 Task: Create a due date automation trigger when advanced on, on the monday of the week a card is due add dates without an overdue due date at 11:00 AM.
Action: Mouse moved to (1196, 97)
Screenshot: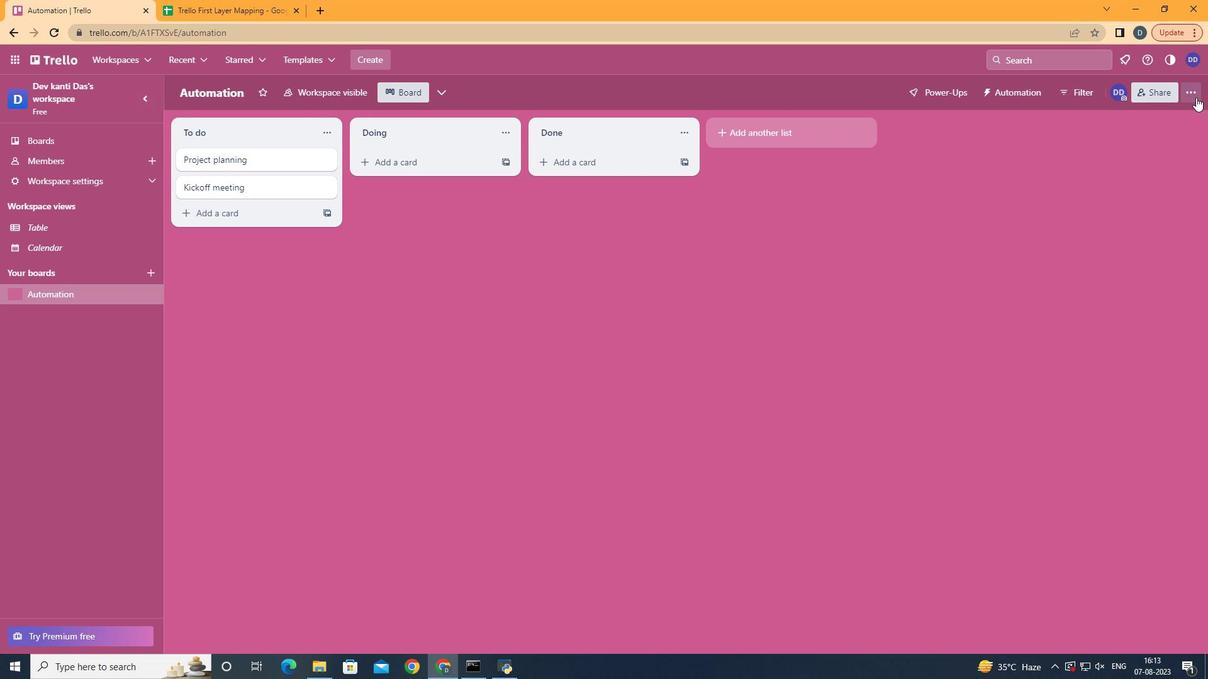 
Action: Mouse pressed left at (1196, 97)
Screenshot: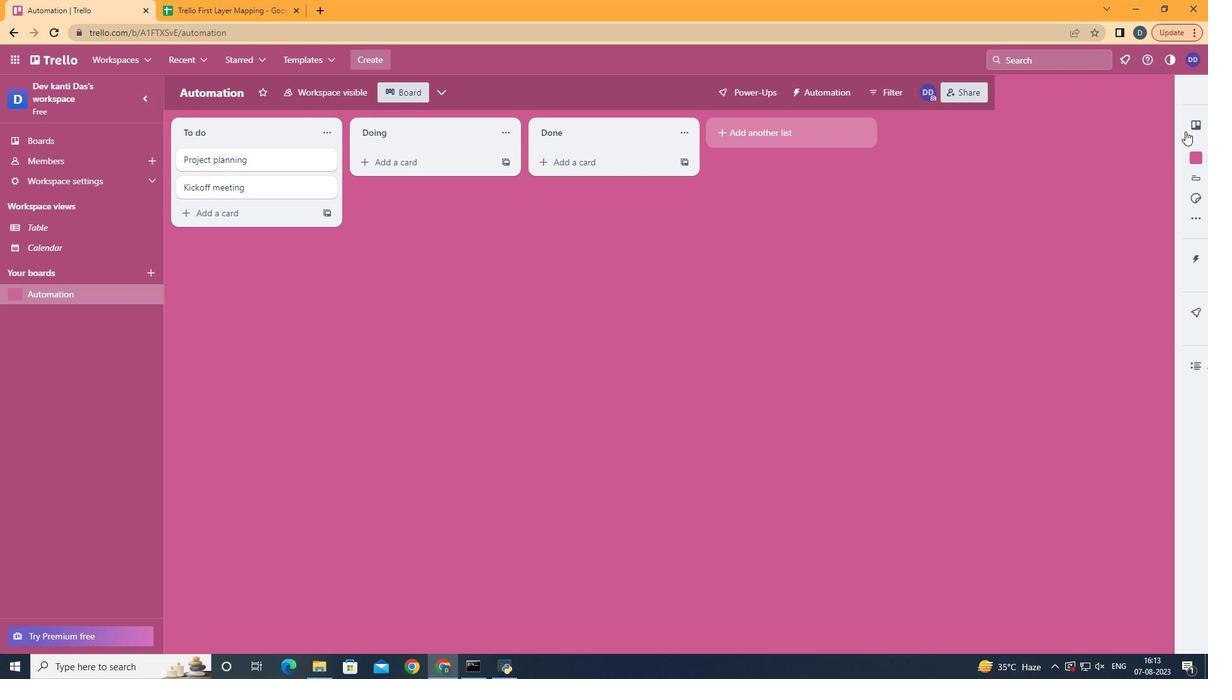 
Action: Mouse moved to (1108, 265)
Screenshot: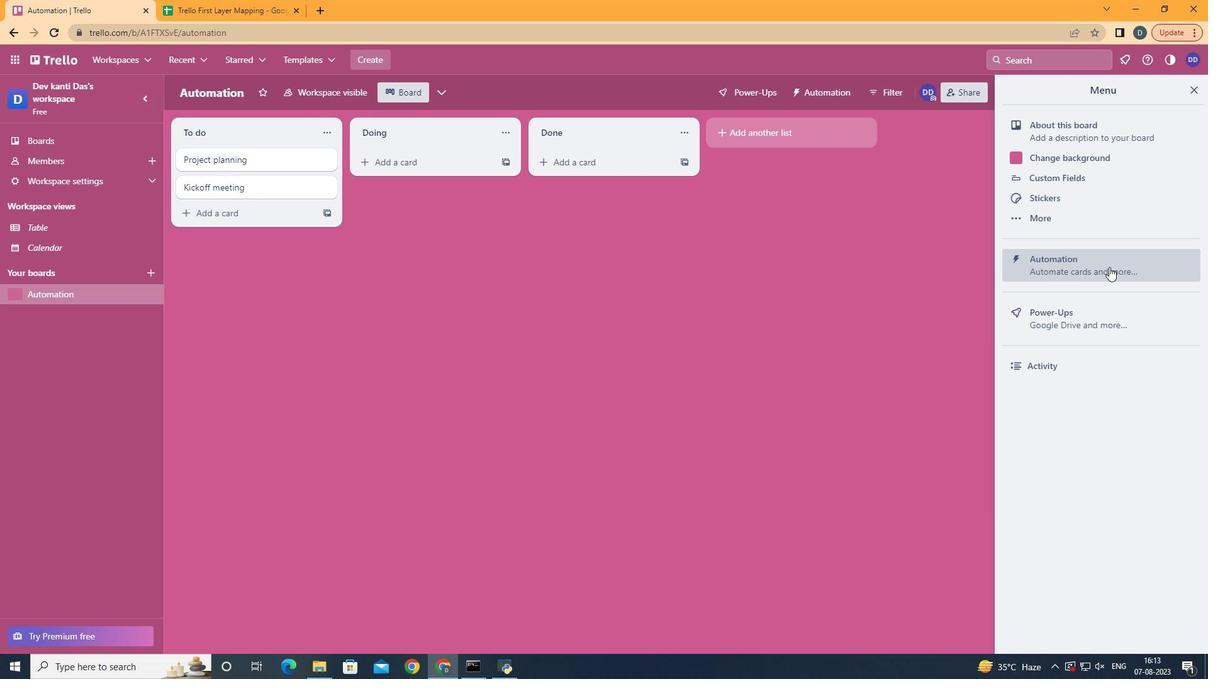 
Action: Mouse pressed left at (1108, 265)
Screenshot: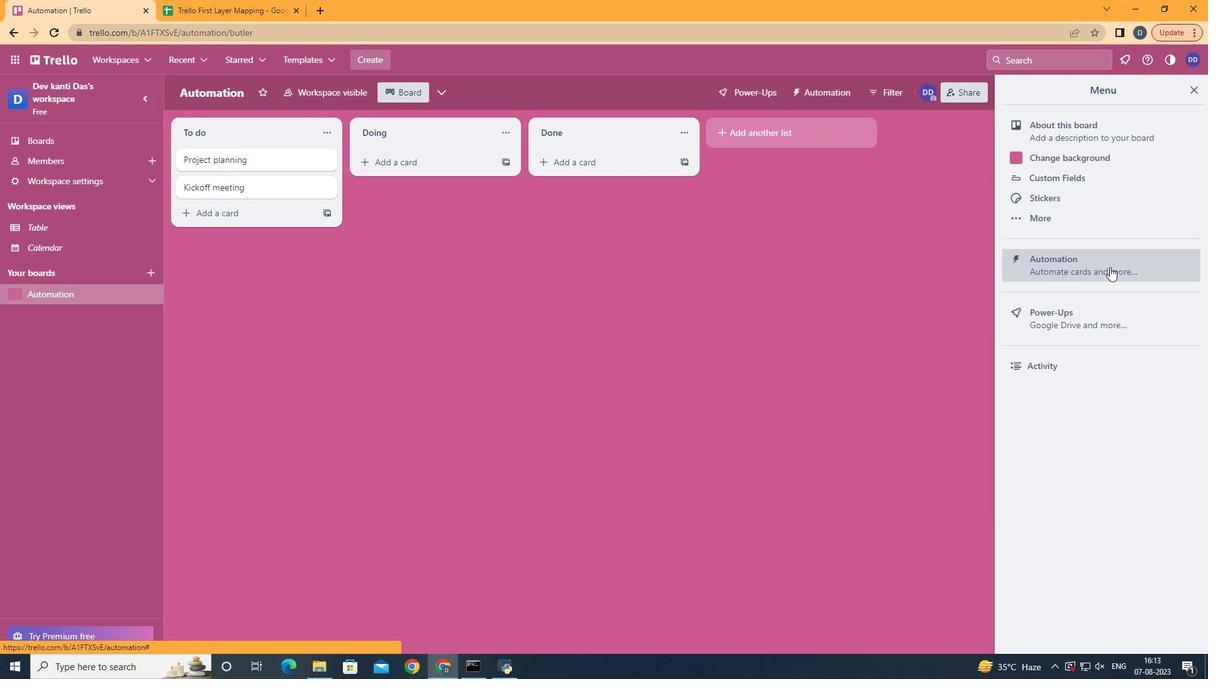 
Action: Mouse moved to (259, 251)
Screenshot: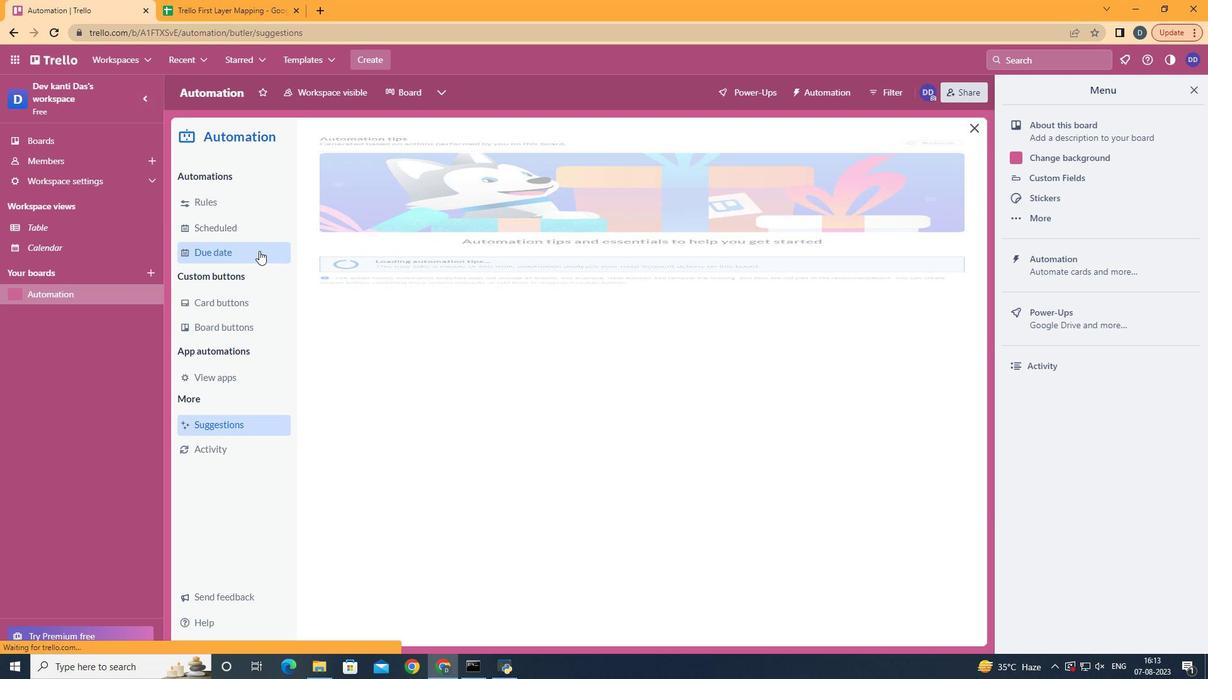 
Action: Mouse pressed left at (259, 251)
Screenshot: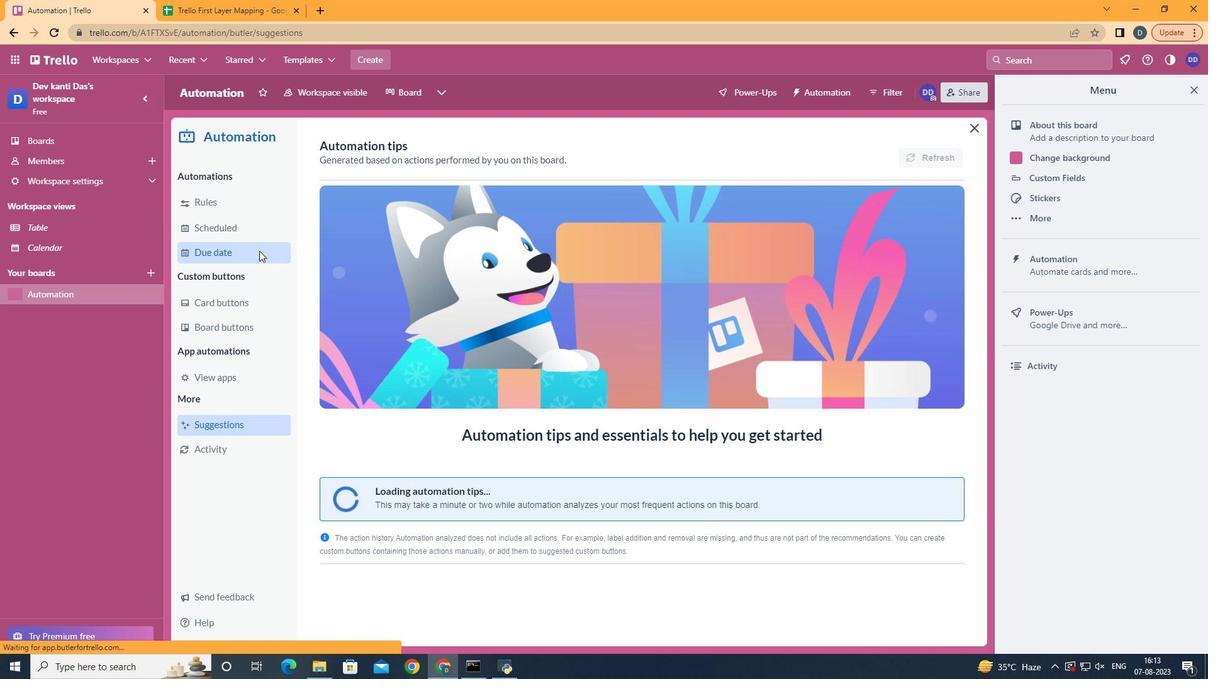 
Action: Mouse moved to (888, 147)
Screenshot: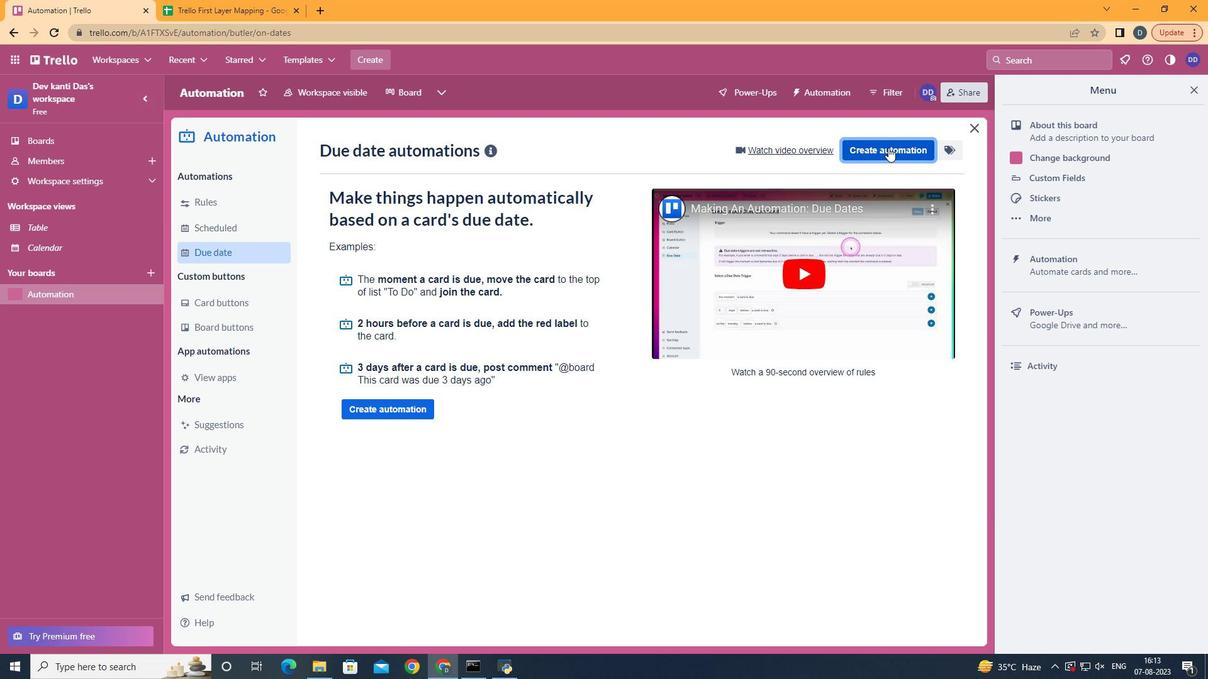 
Action: Mouse pressed left at (888, 147)
Screenshot: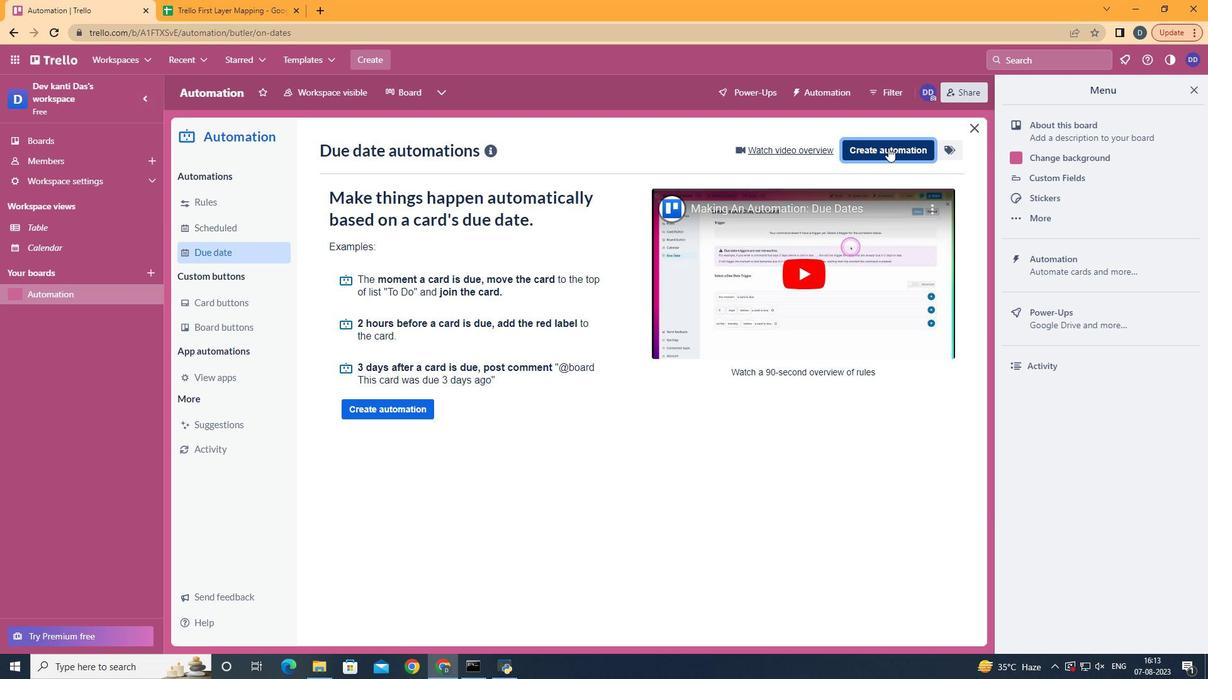 
Action: Mouse moved to (628, 269)
Screenshot: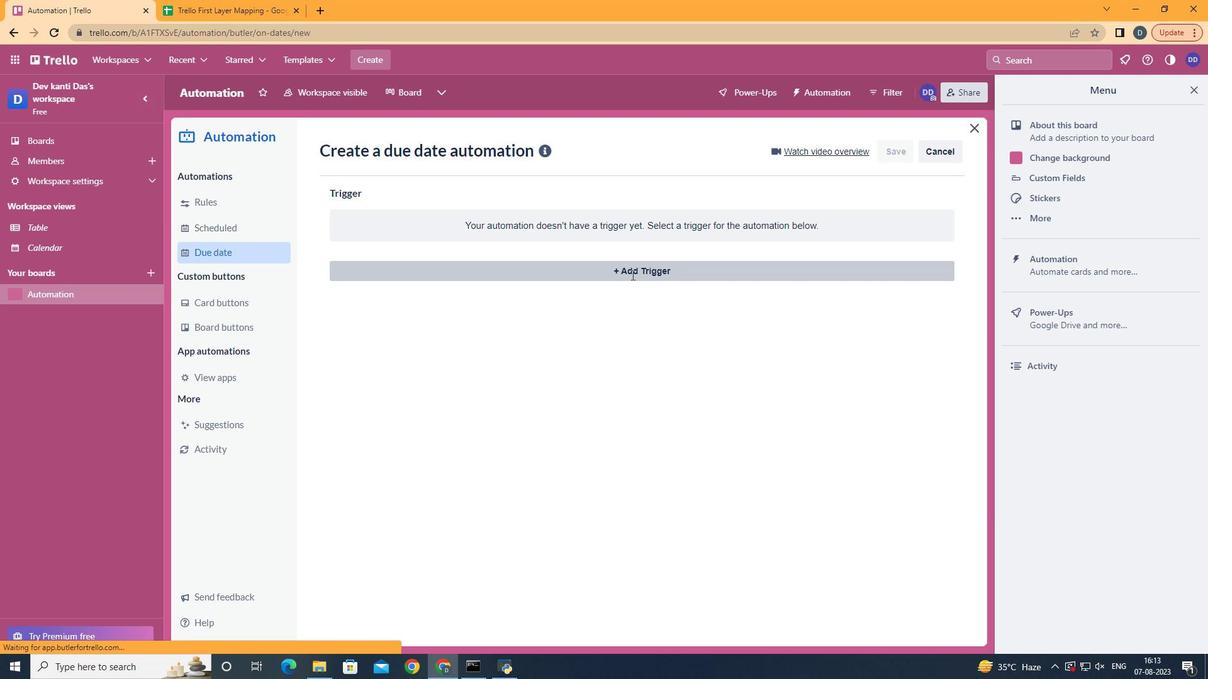 
Action: Mouse pressed left at (628, 269)
Screenshot: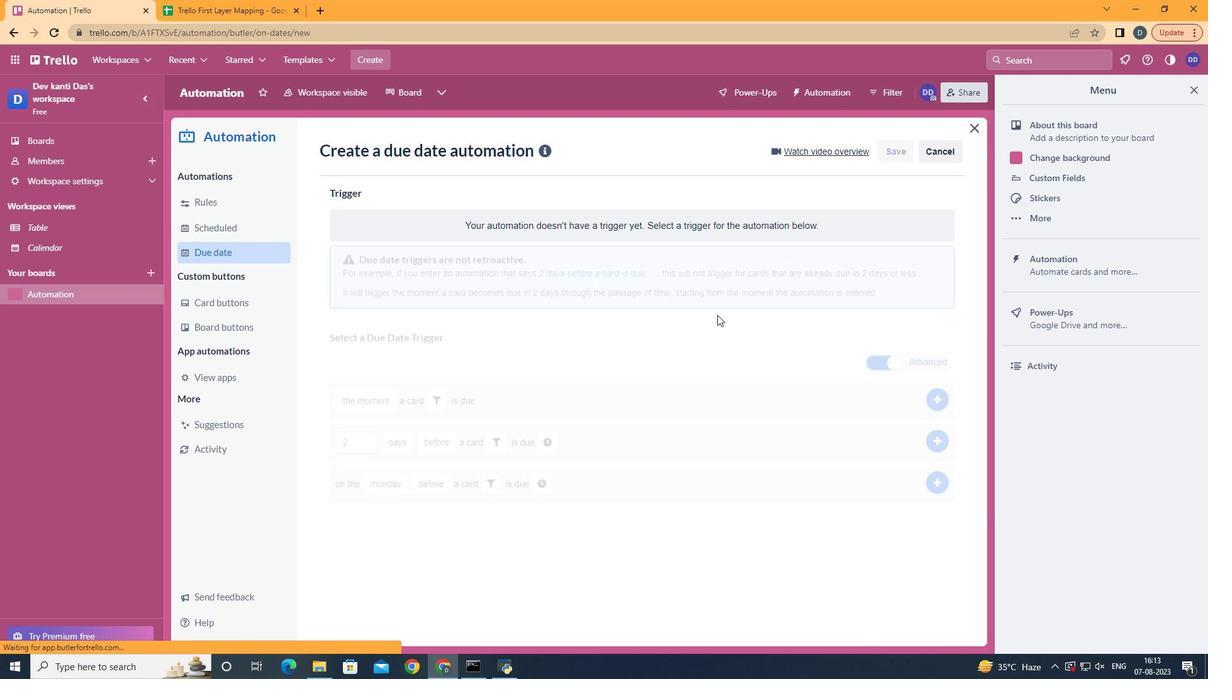
Action: Mouse moved to (414, 337)
Screenshot: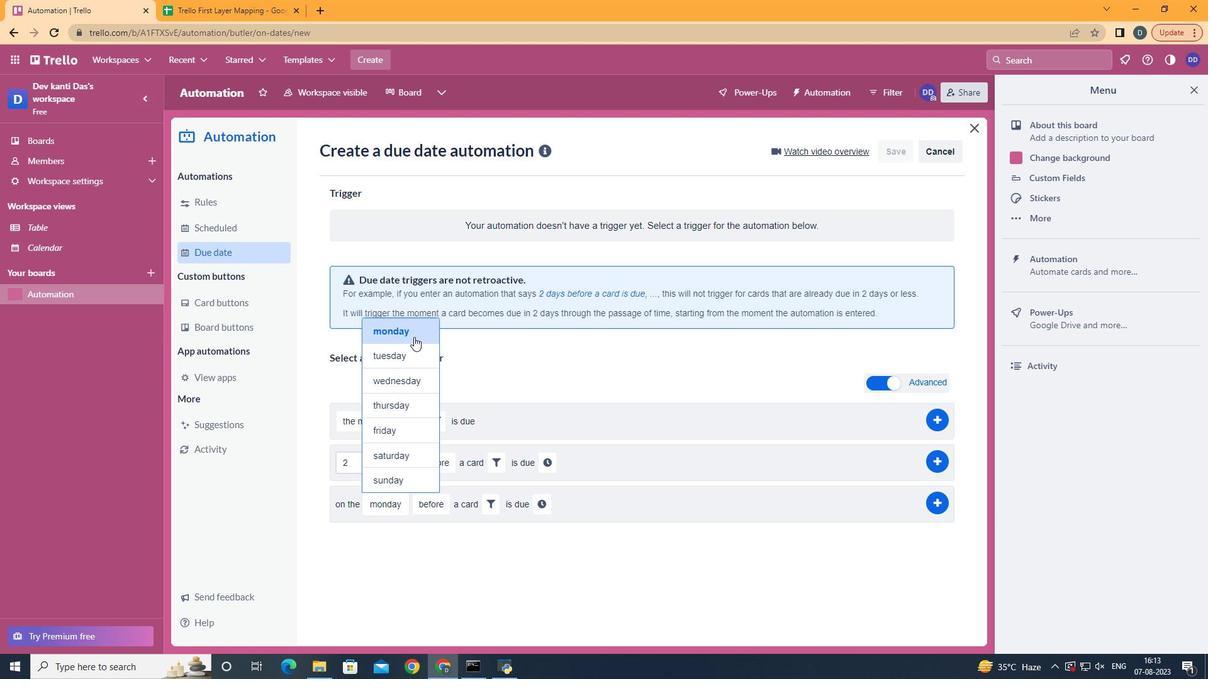 
Action: Mouse pressed left at (414, 337)
Screenshot: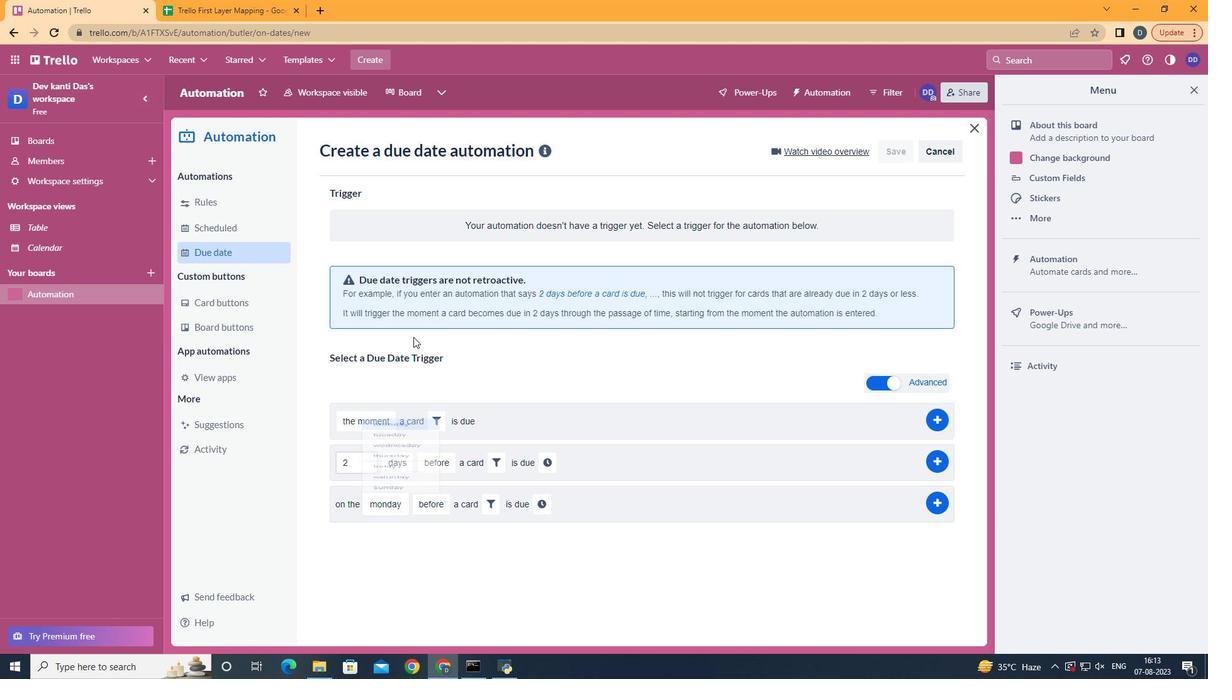 
Action: Mouse moved to (448, 575)
Screenshot: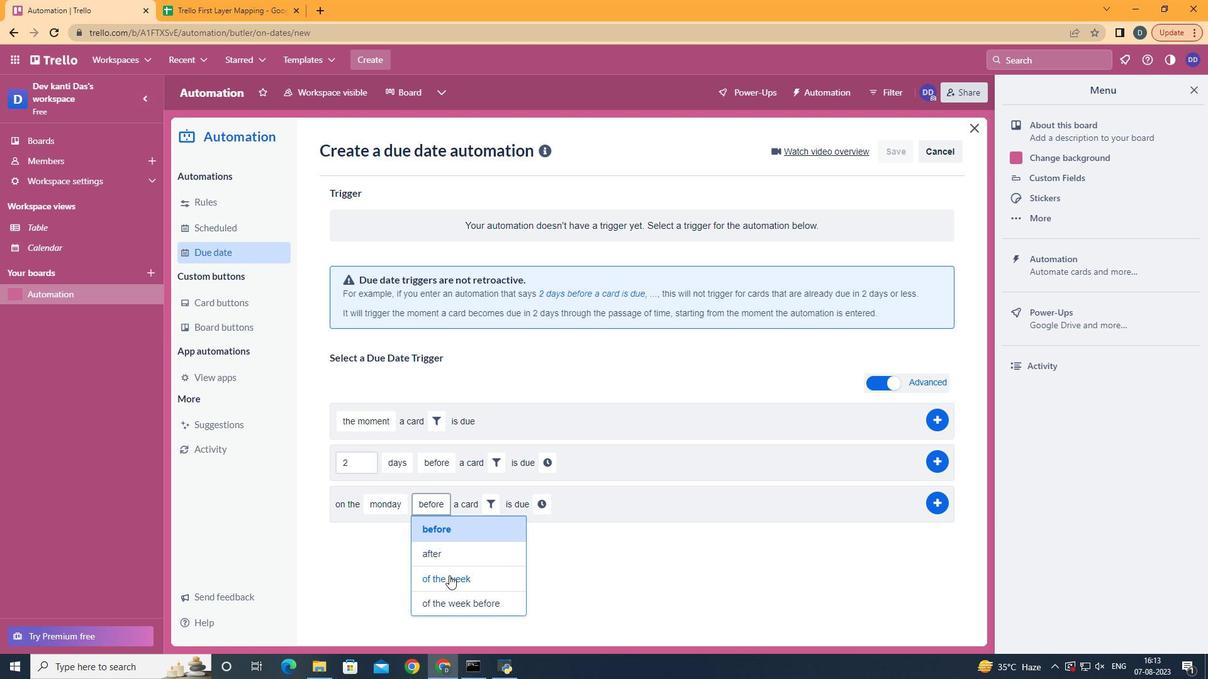 
Action: Mouse pressed left at (448, 575)
Screenshot: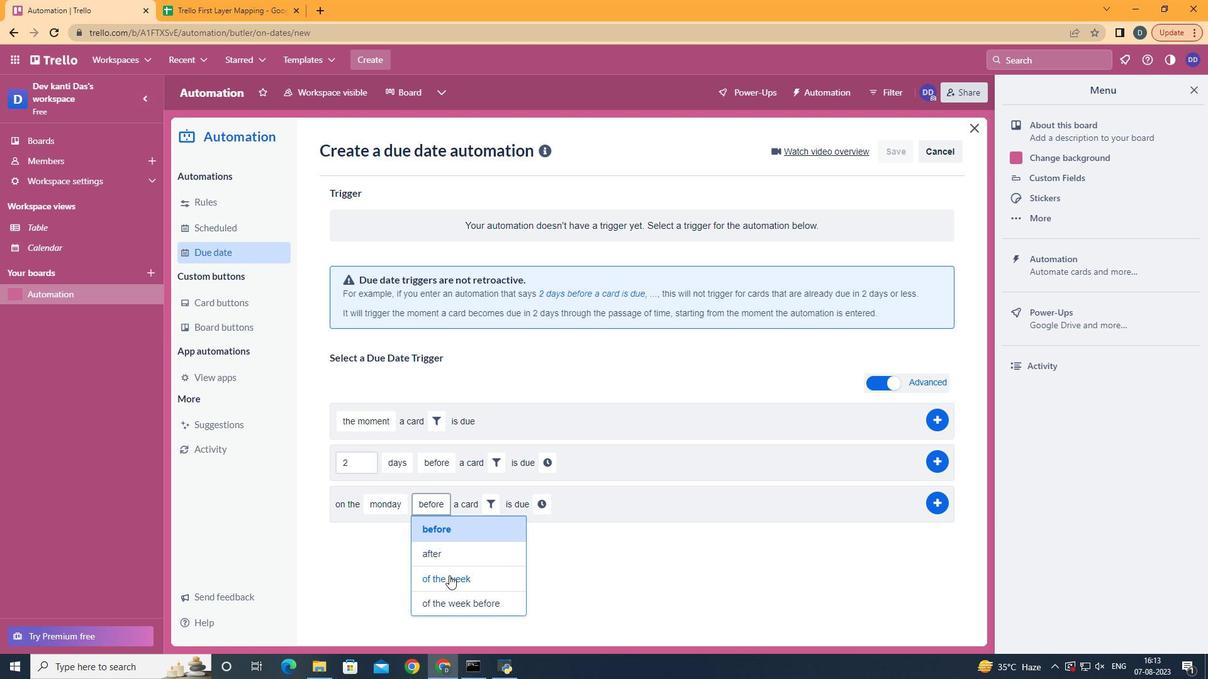 
Action: Mouse moved to (506, 507)
Screenshot: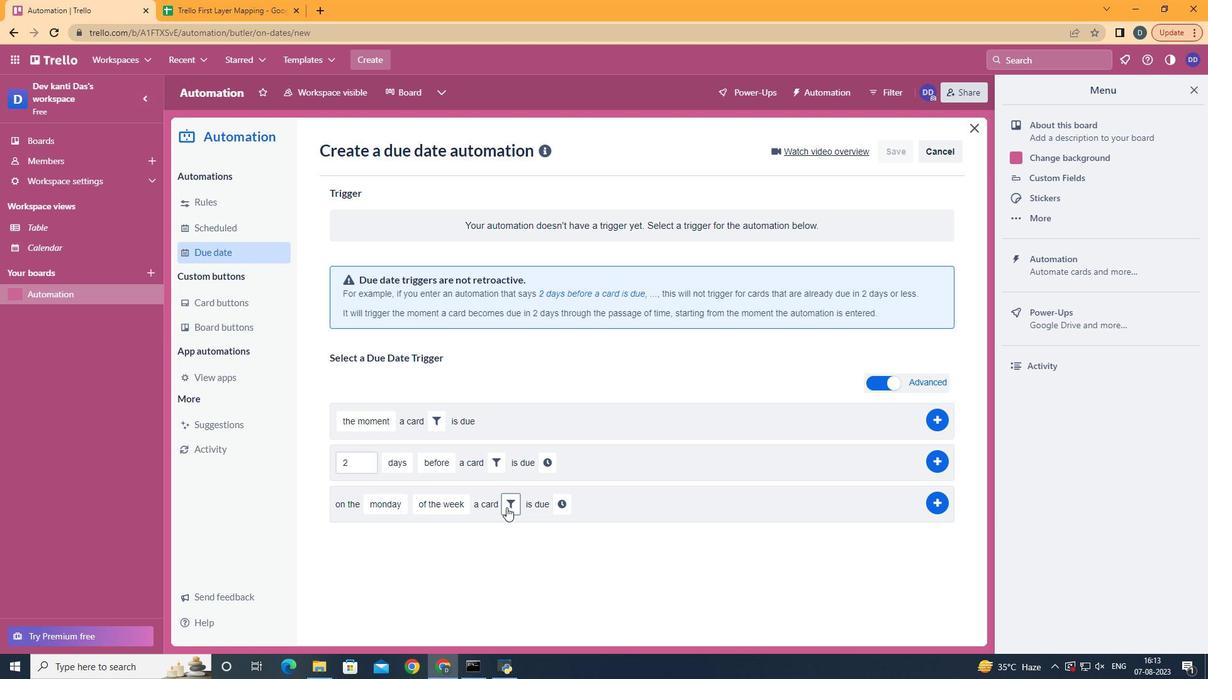 
Action: Mouse pressed left at (506, 507)
Screenshot: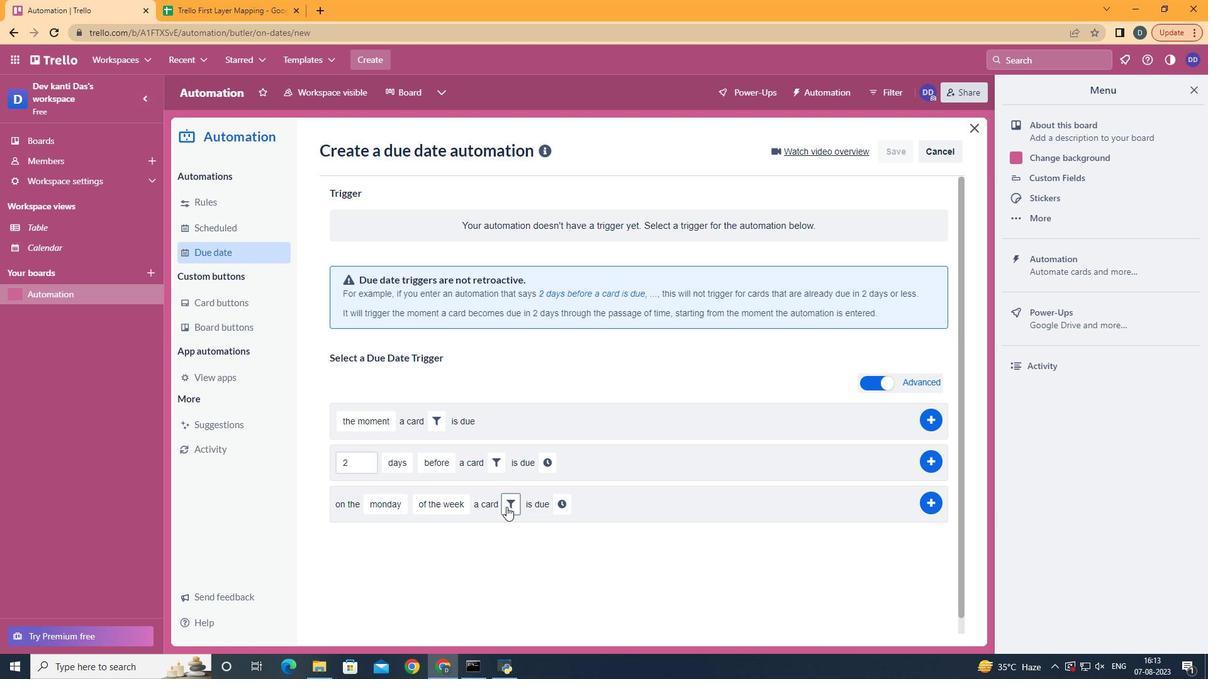 
Action: Mouse moved to (572, 546)
Screenshot: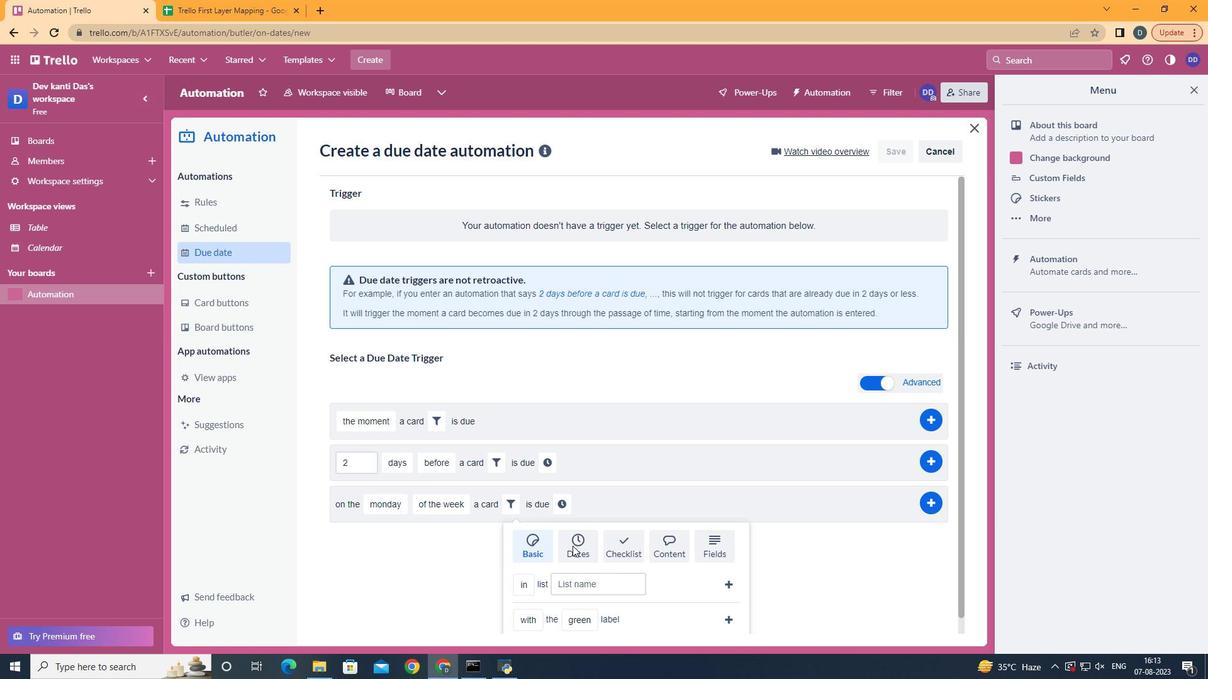 
Action: Mouse pressed left at (572, 546)
Screenshot: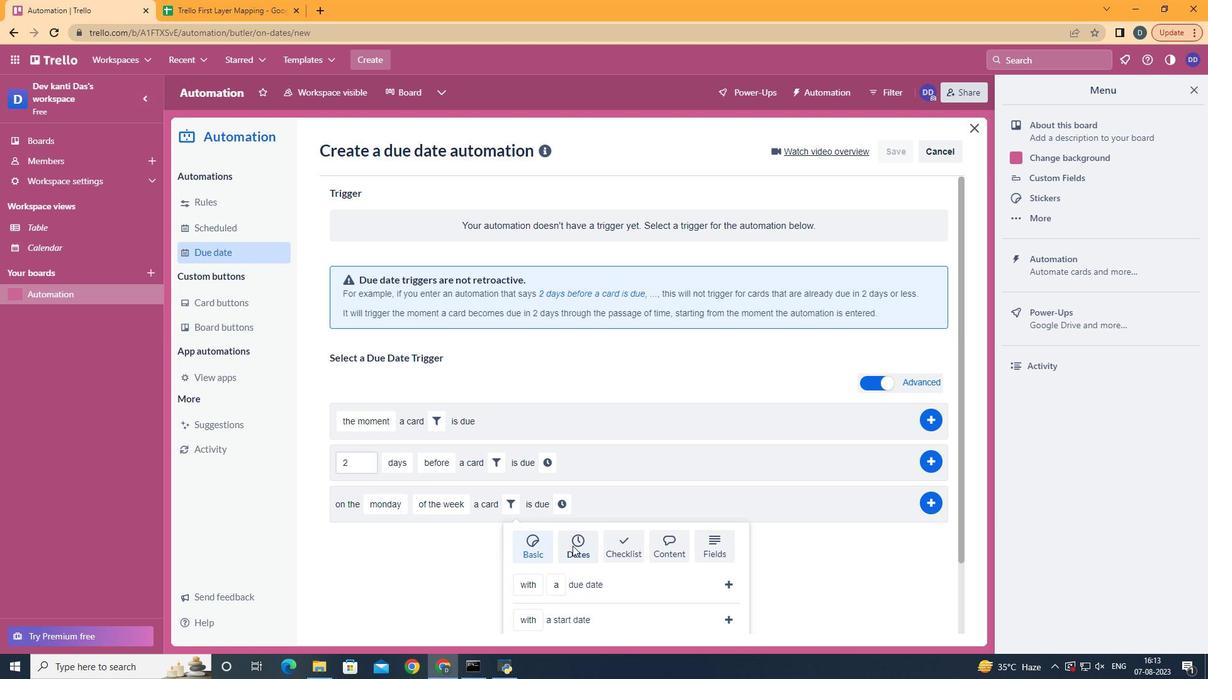 
Action: Mouse moved to (539, 564)
Screenshot: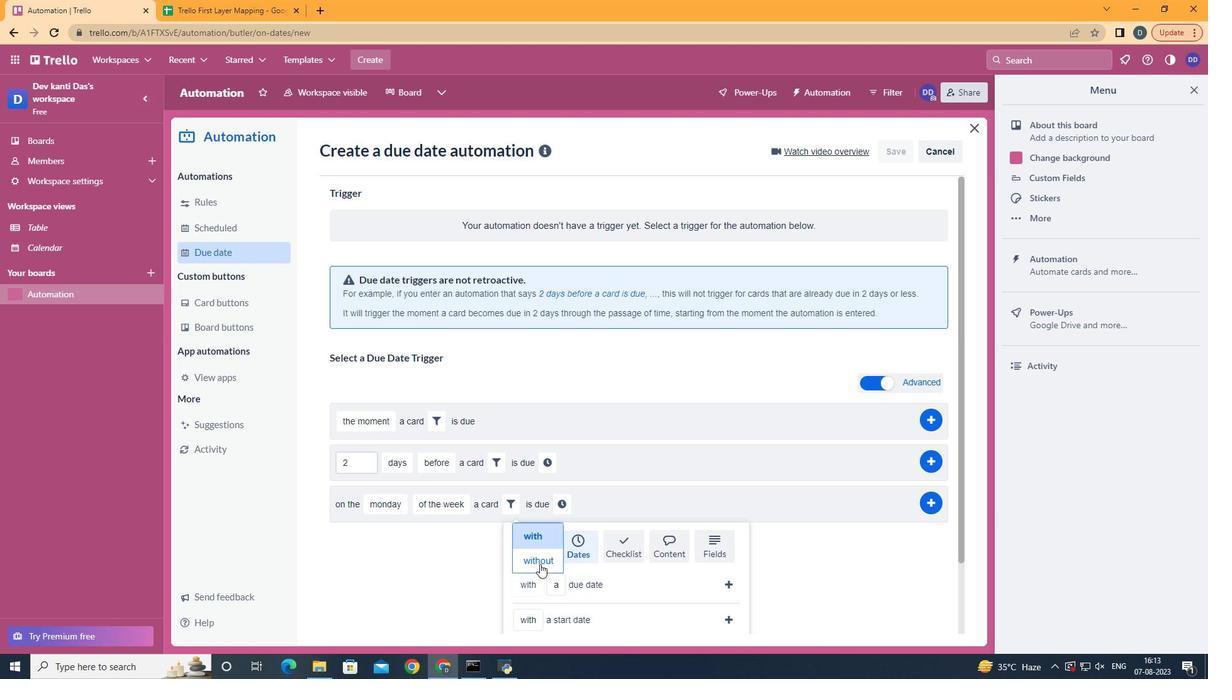
Action: Mouse pressed left at (539, 564)
Screenshot: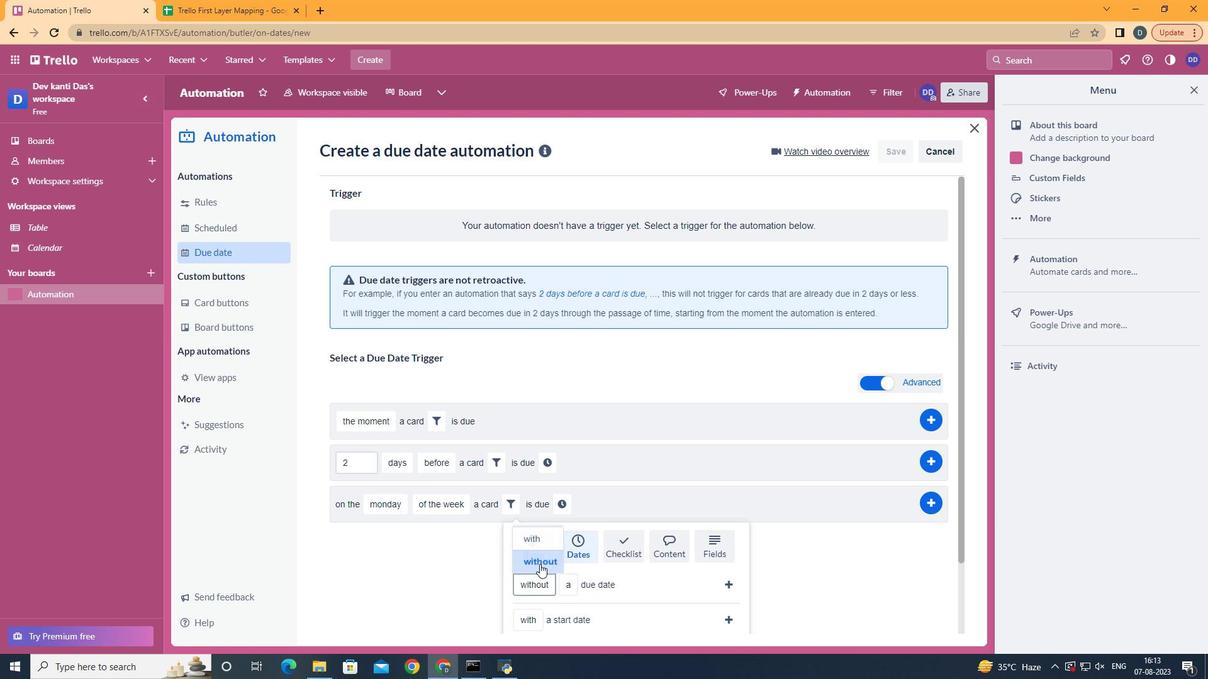 
Action: Mouse moved to (593, 552)
Screenshot: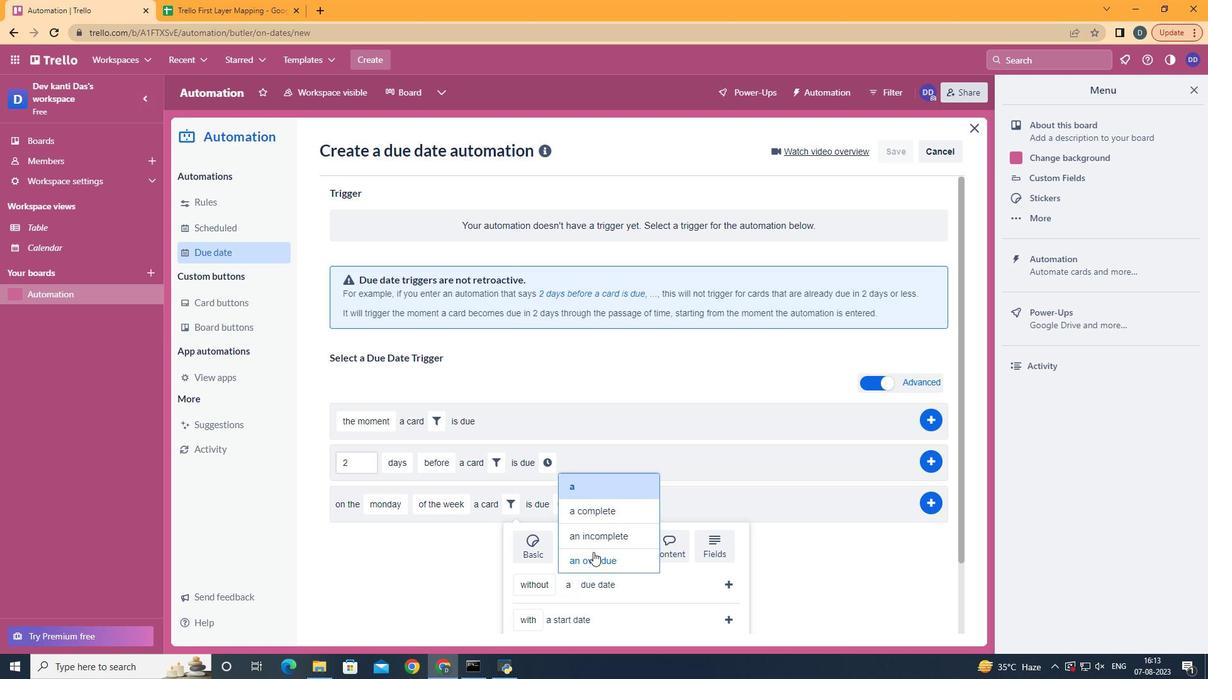 
Action: Mouse pressed left at (593, 552)
Screenshot: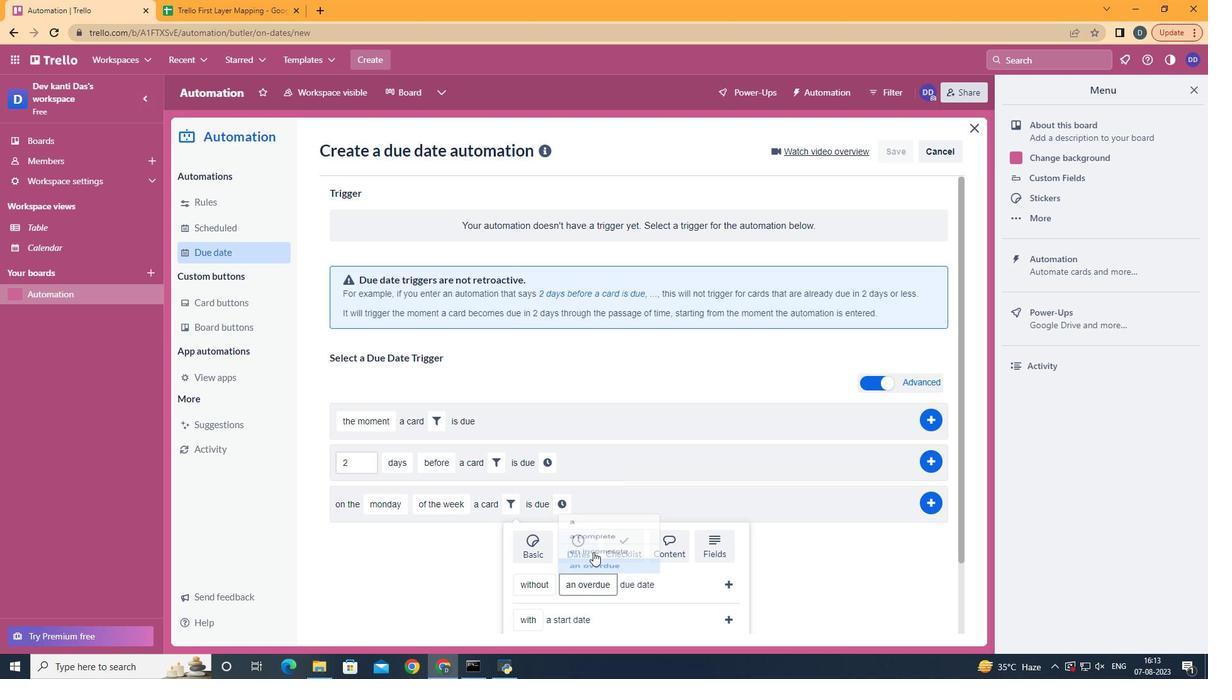 
Action: Mouse moved to (722, 587)
Screenshot: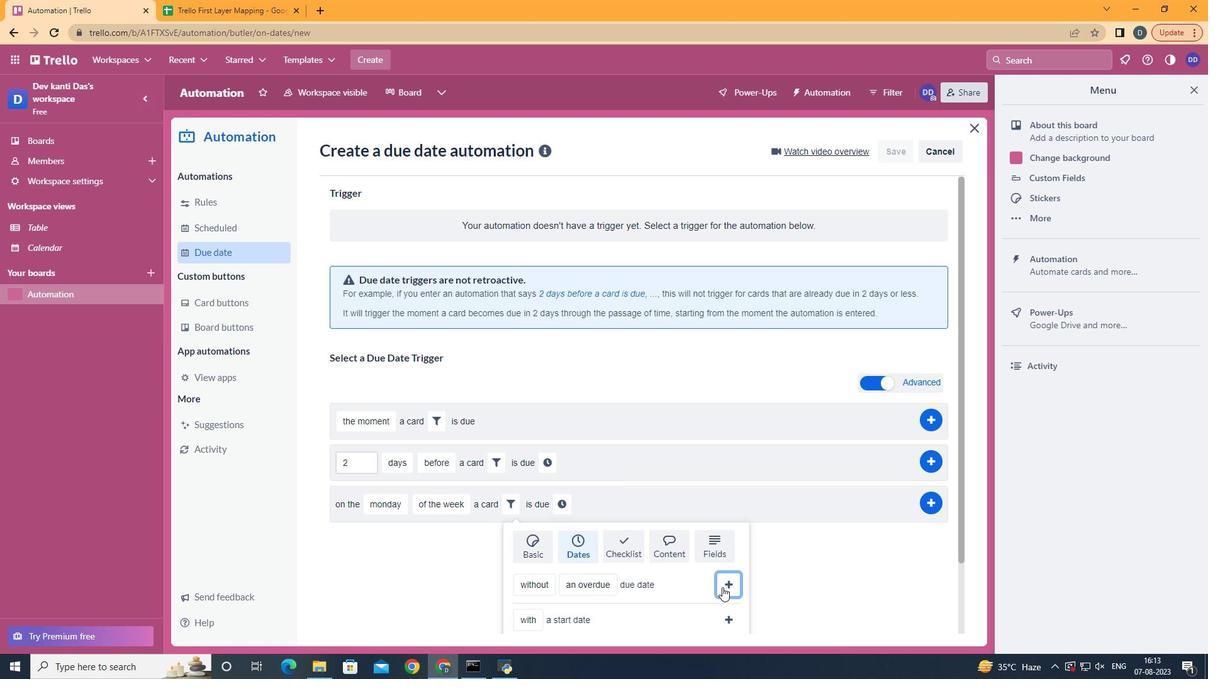 
Action: Mouse pressed left at (722, 587)
Screenshot: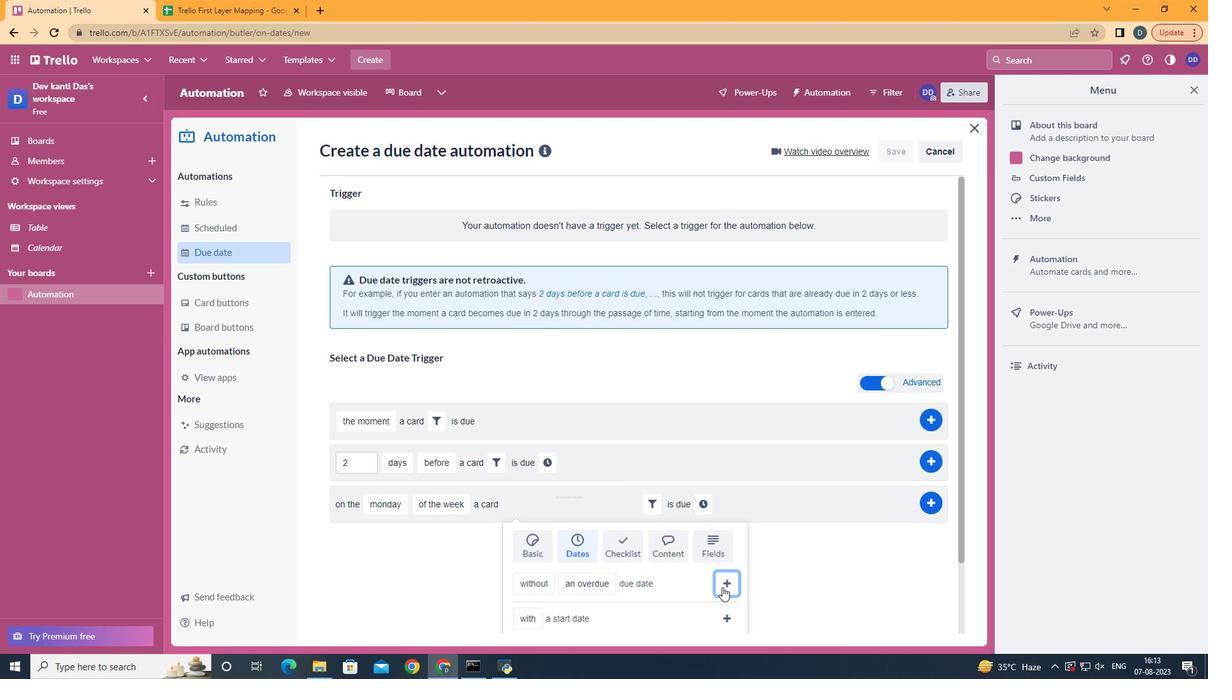 
Action: Mouse moved to (704, 505)
Screenshot: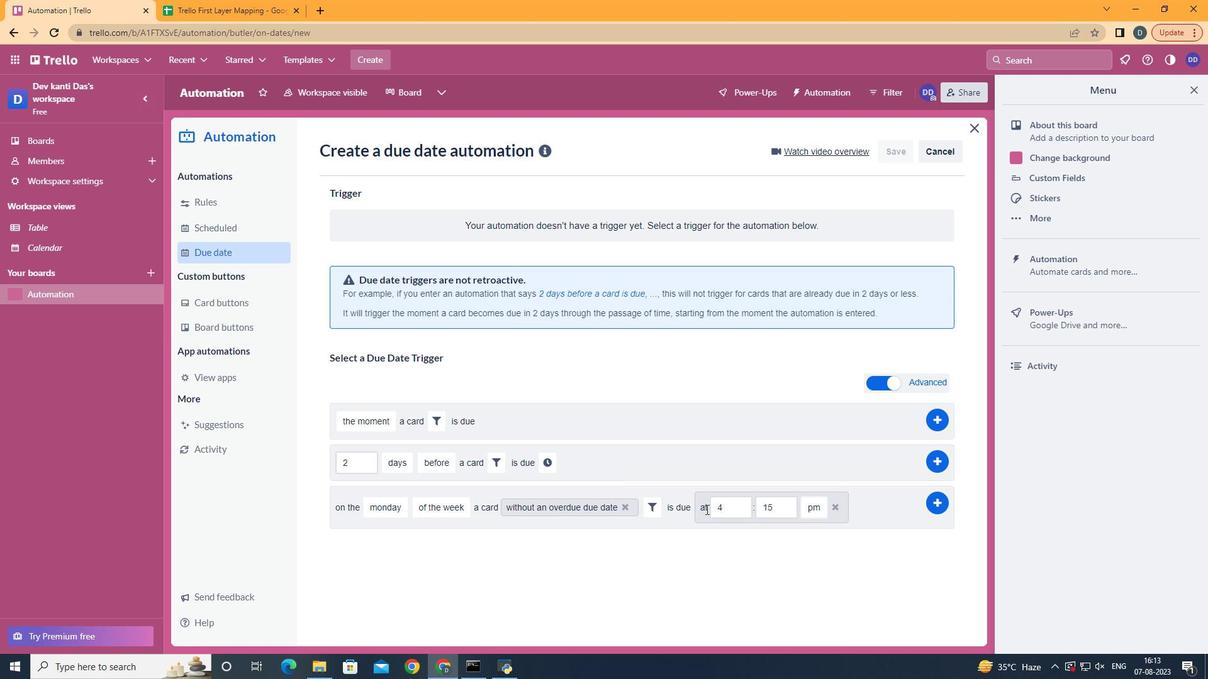 
Action: Mouse pressed left at (704, 505)
Screenshot: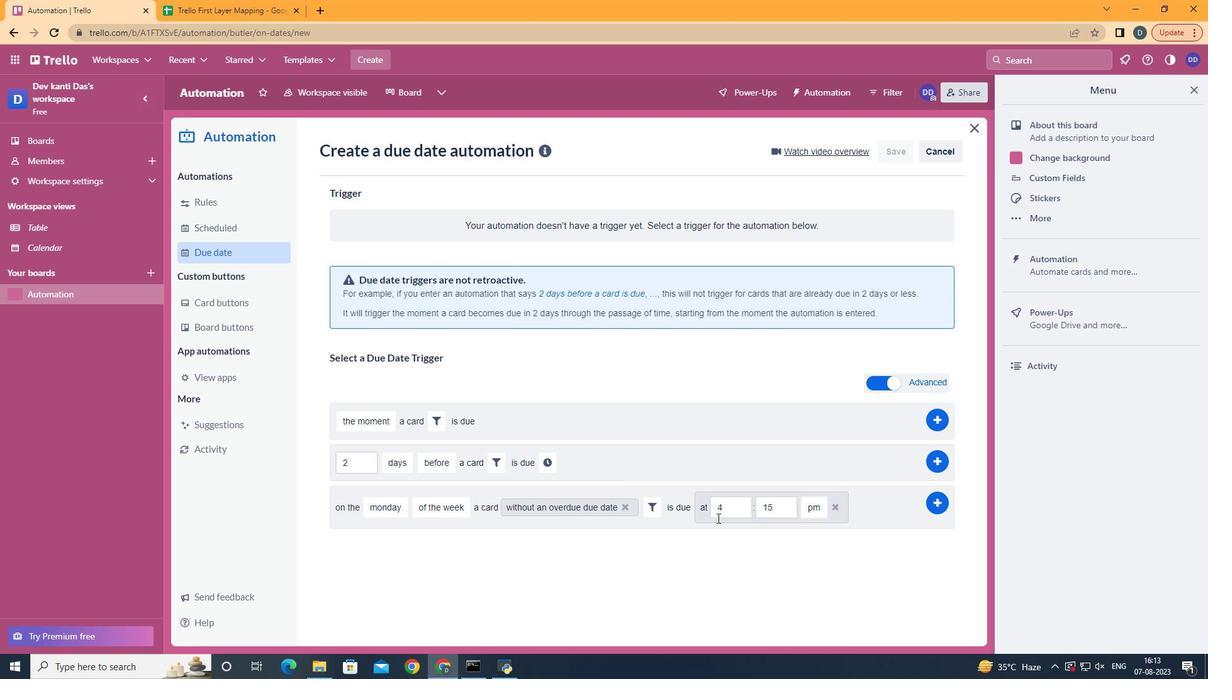 
Action: Mouse moved to (731, 508)
Screenshot: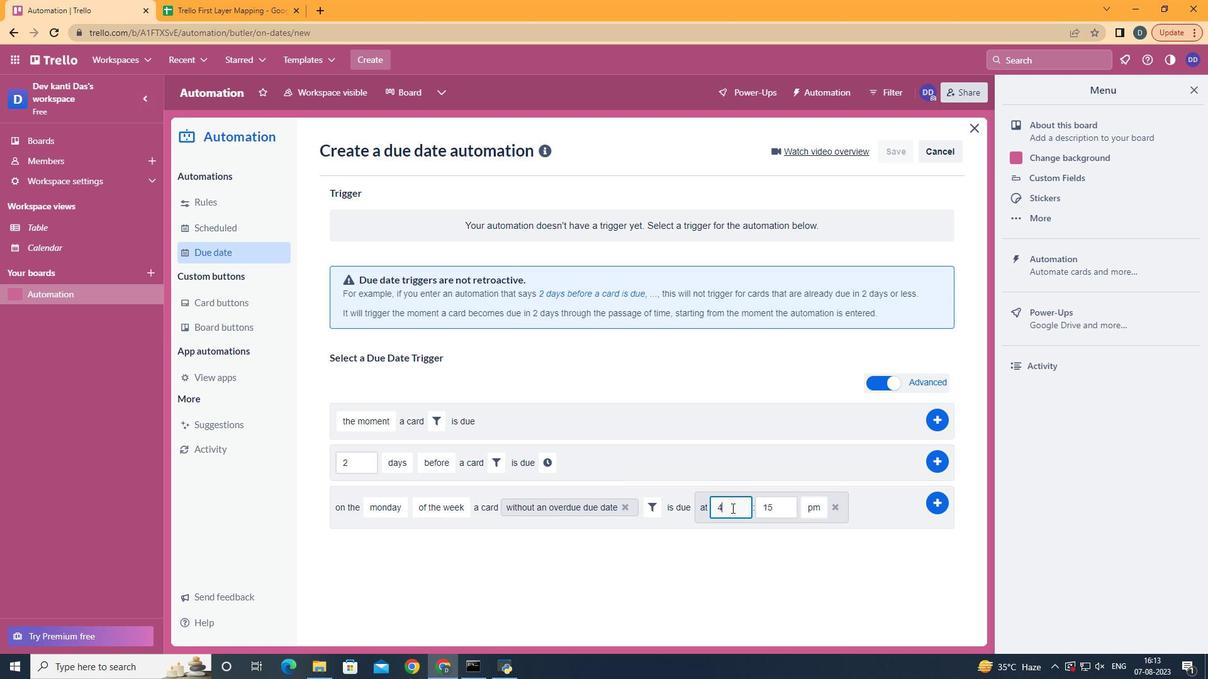 
Action: Mouse pressed left at (731, 508)
Screenshot: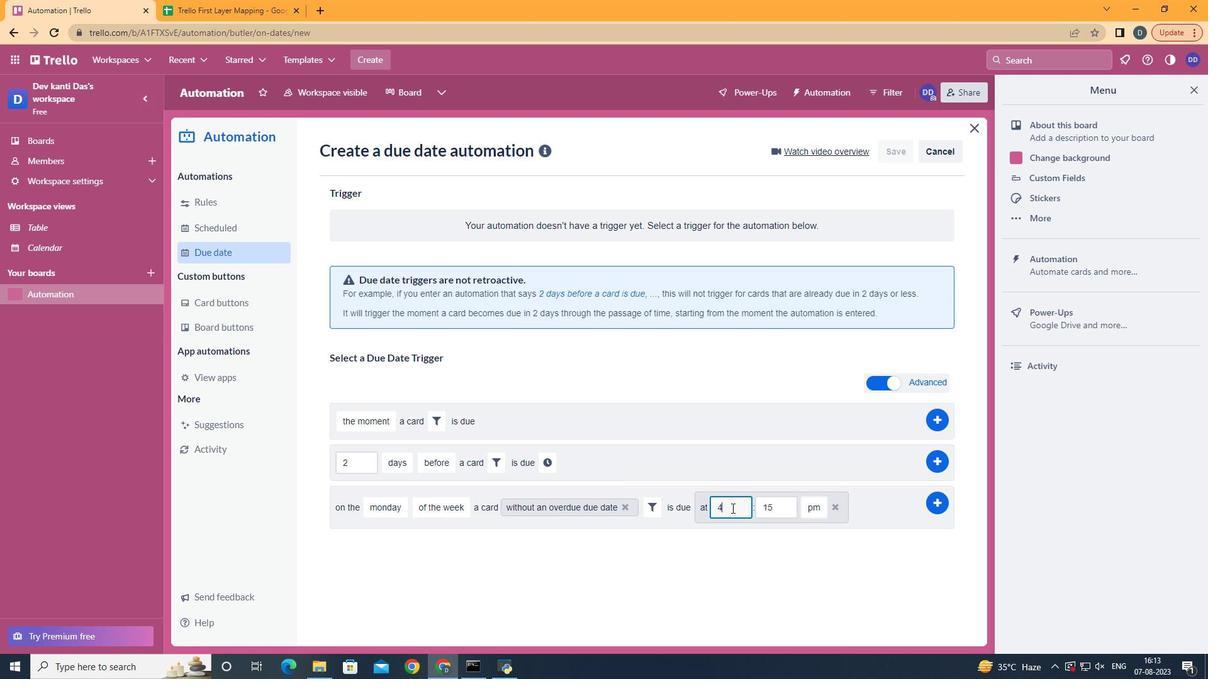 
Action: Key pressed <Key.backspace>11
Screenshot: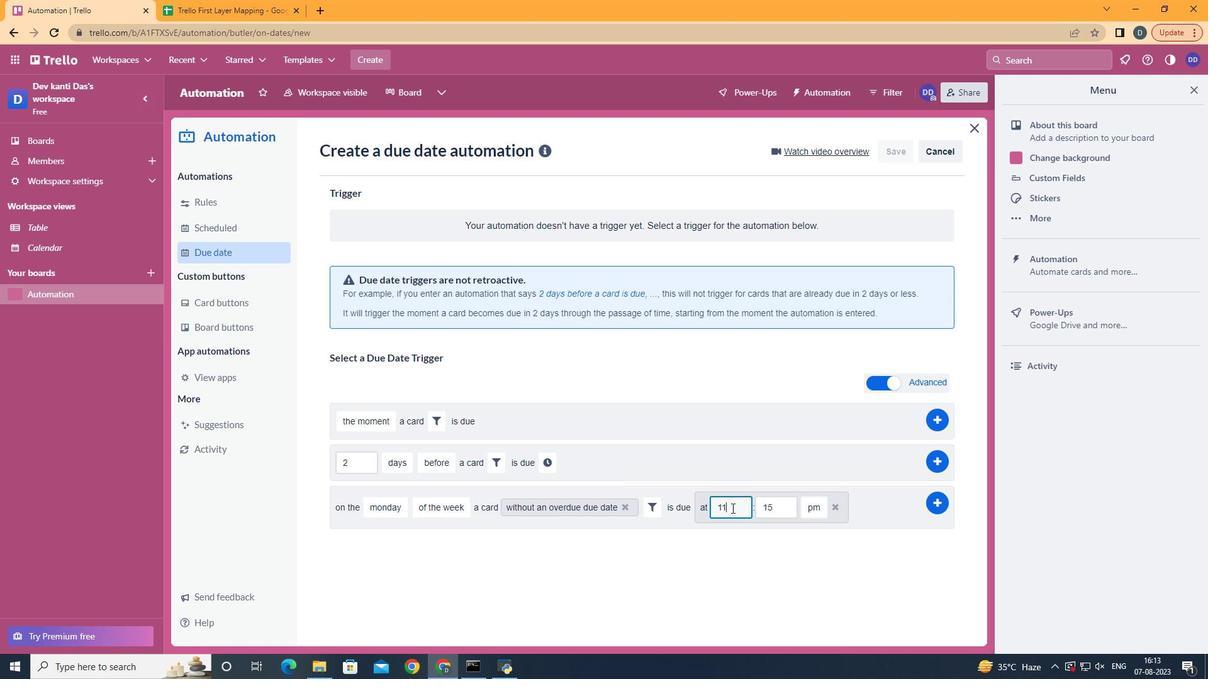 
Action: Mouse moved to (777, 511)
Screenshot: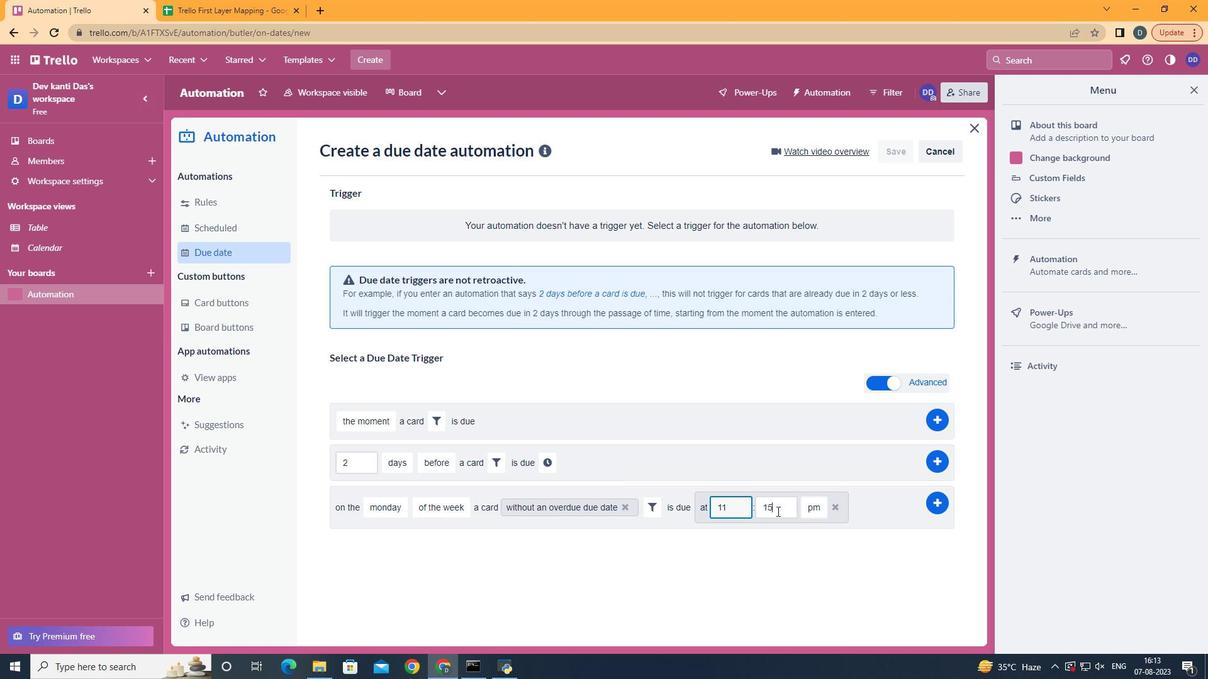 
Action: Mouse pressed left at (777, 511)
Screenshot: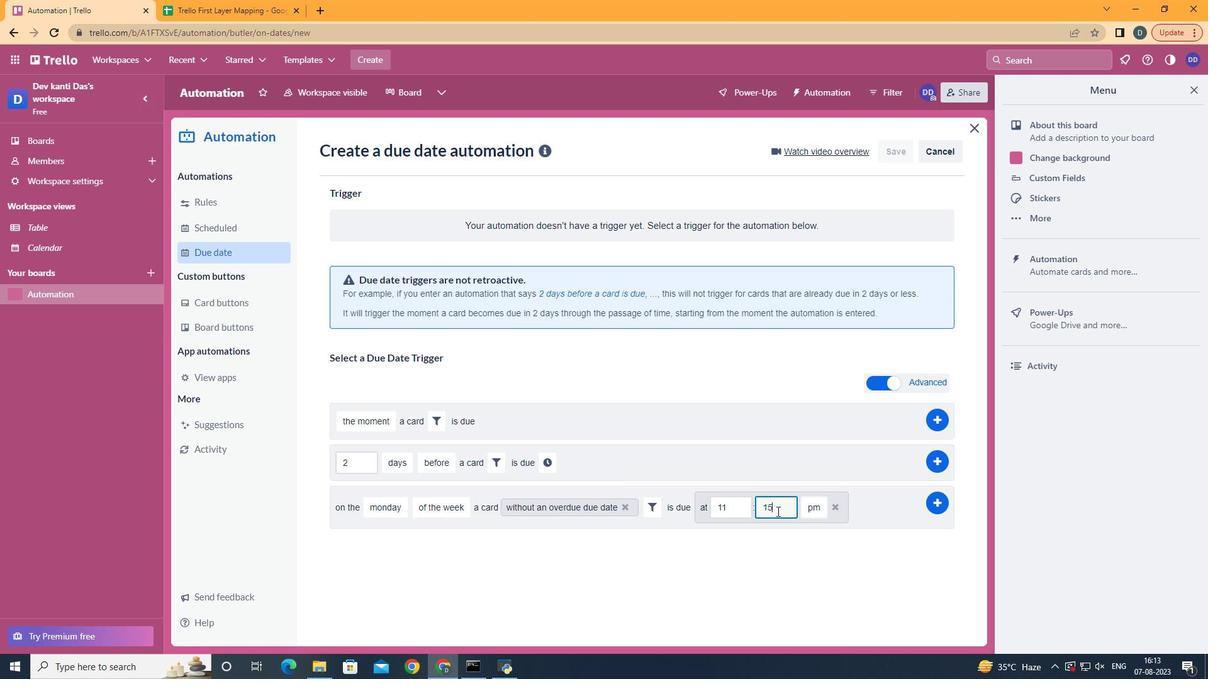 
Action: Key pressed <Key.backspace><Key.backspace>00
Screenshot: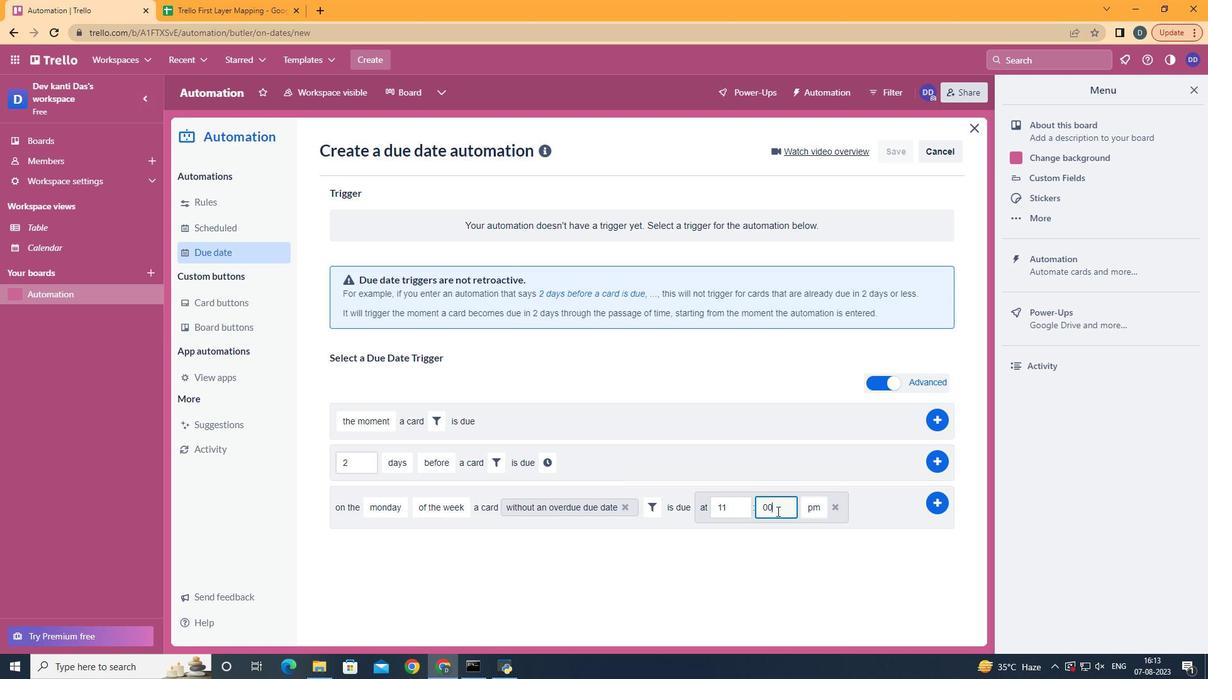 
Action: Mouse moved to (815, 540)
Screenshot: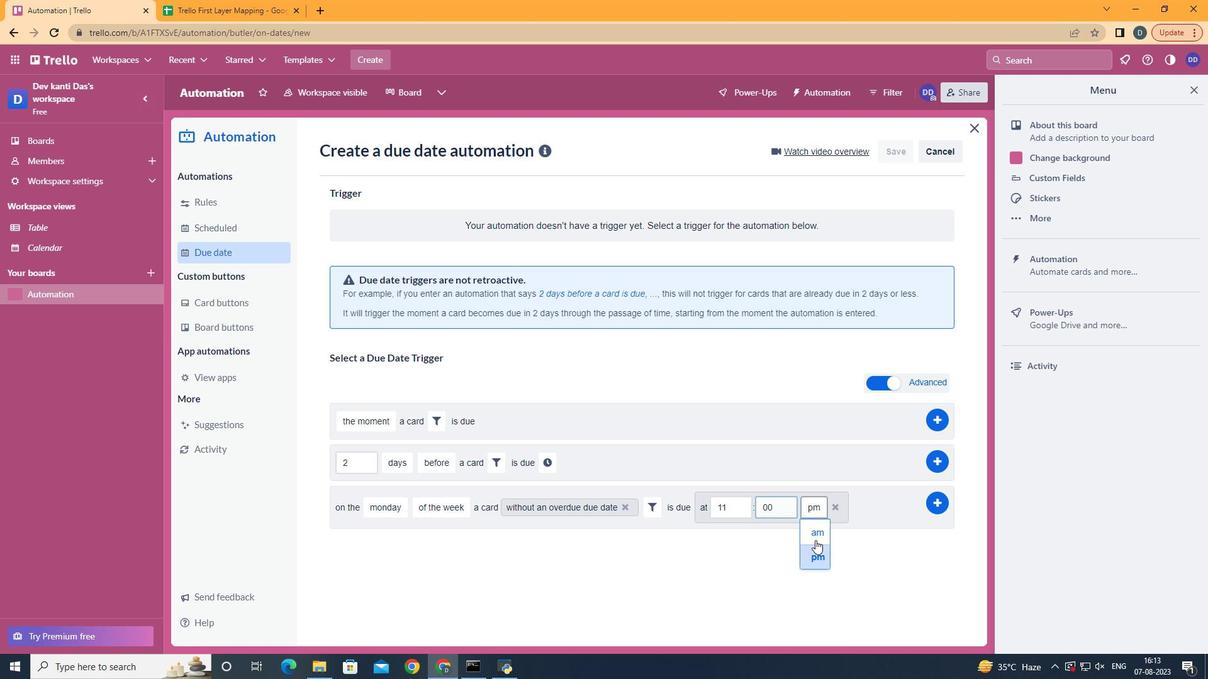 
Action: Mouse pressed left at (815, 540)
Screenshot: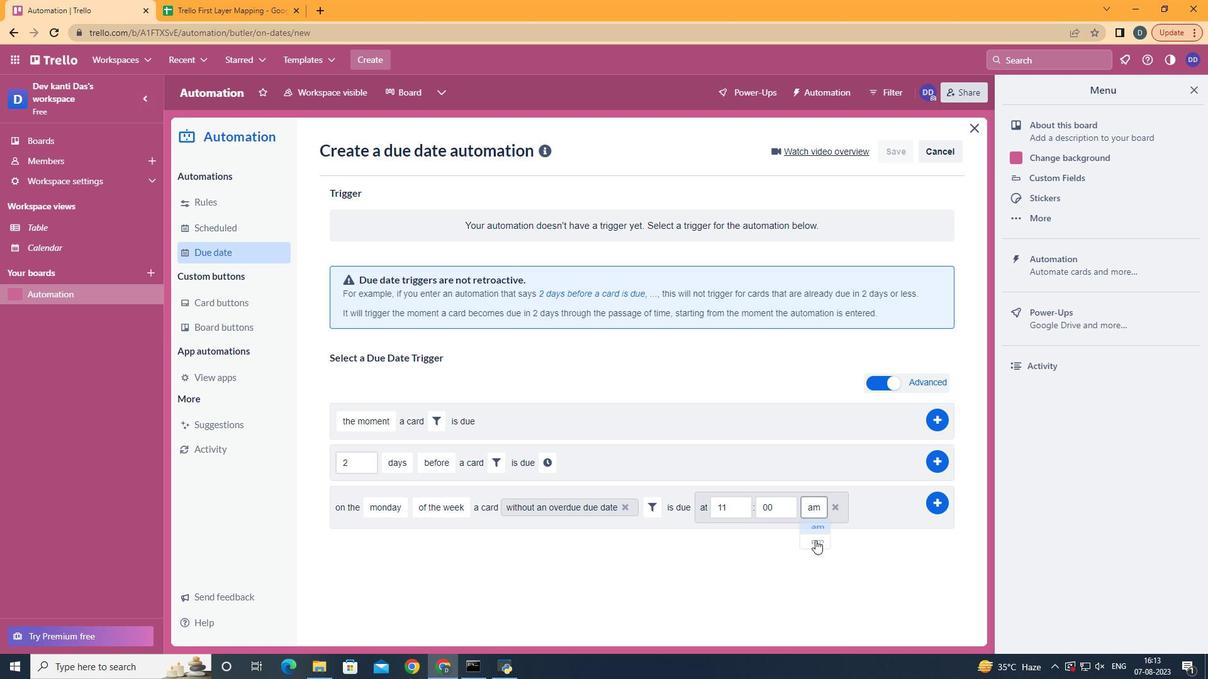 
Action: Mouse moved to (944, 507)
Screenshot: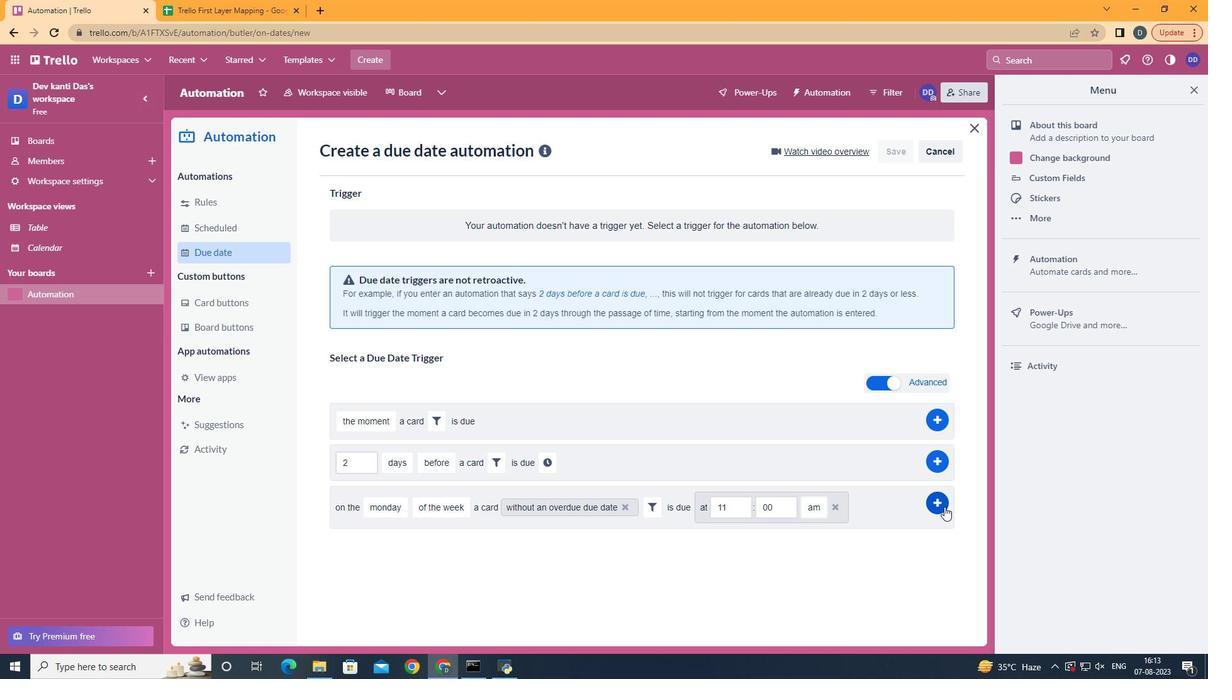 
Action: Mouse pressed left at (944, 507)
Screenshot: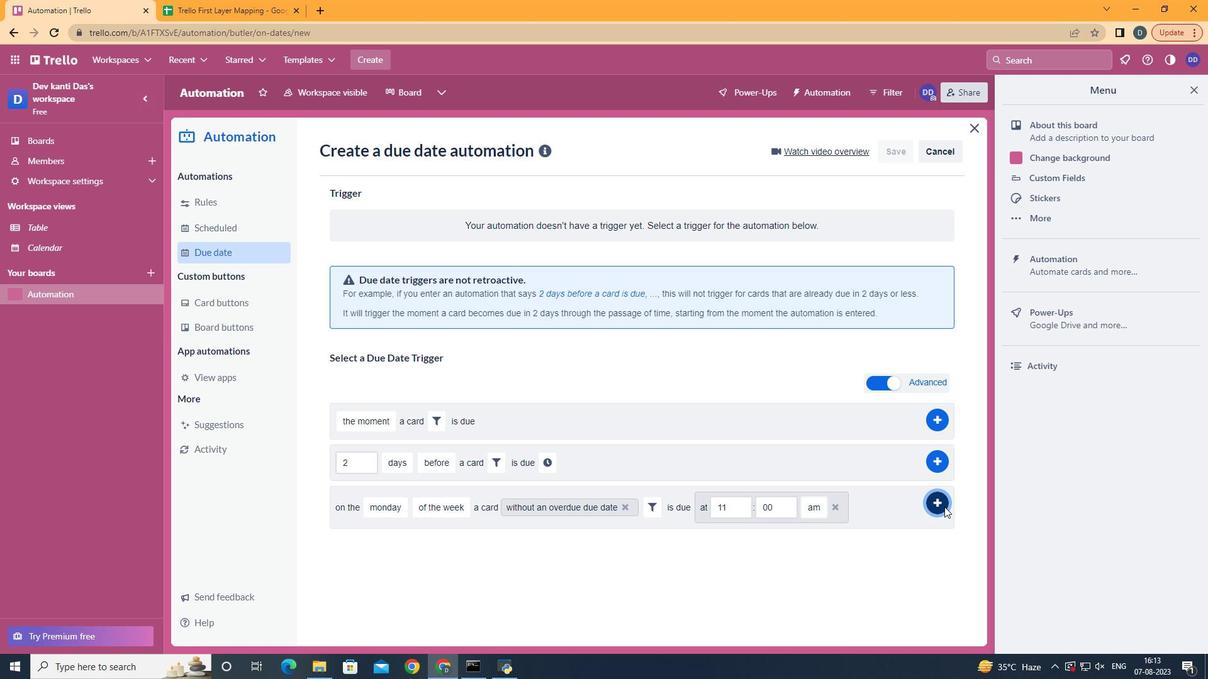 
Action: Mouse moved to (476, 263)
Screenshot: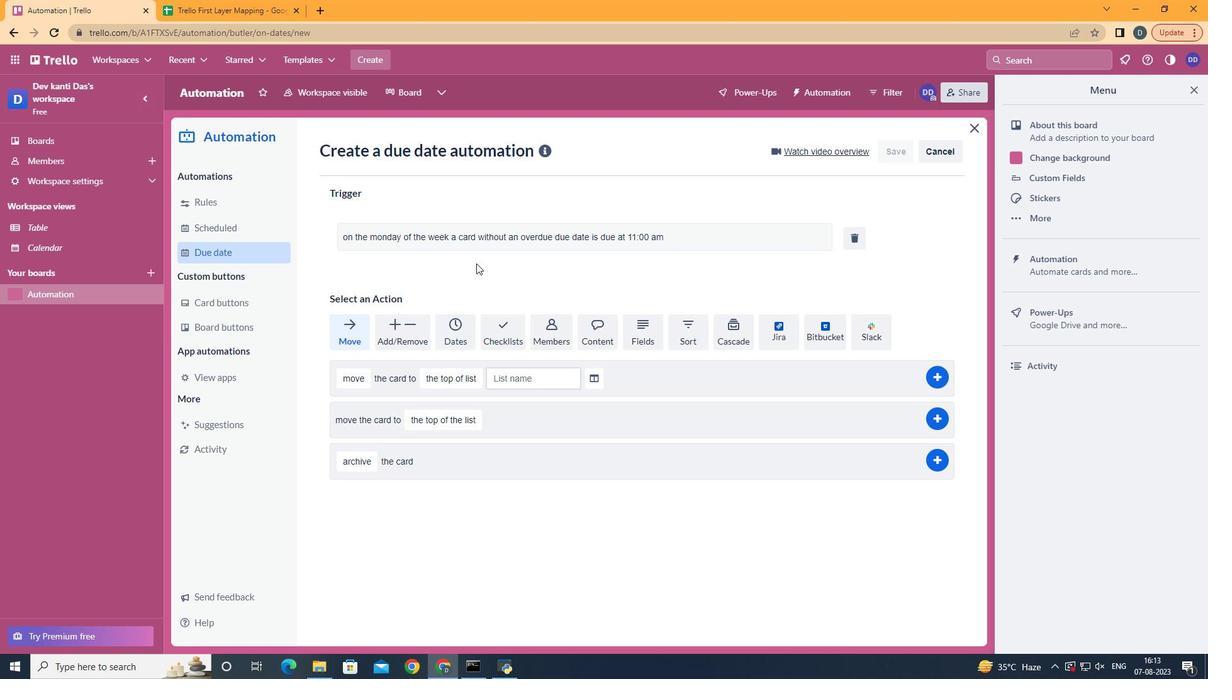 
